 Task: Change  the formatting of the data to Which is Greater than 10 In conditional formating, put the option 'Red Text. 'add another formatting option Format As Table, insert the option Light Gray, Table style light 1 In the sheet  Attendance Sheet for Weekly Progressbook
Action: Mouse moved to (315, 219)
Screenshot: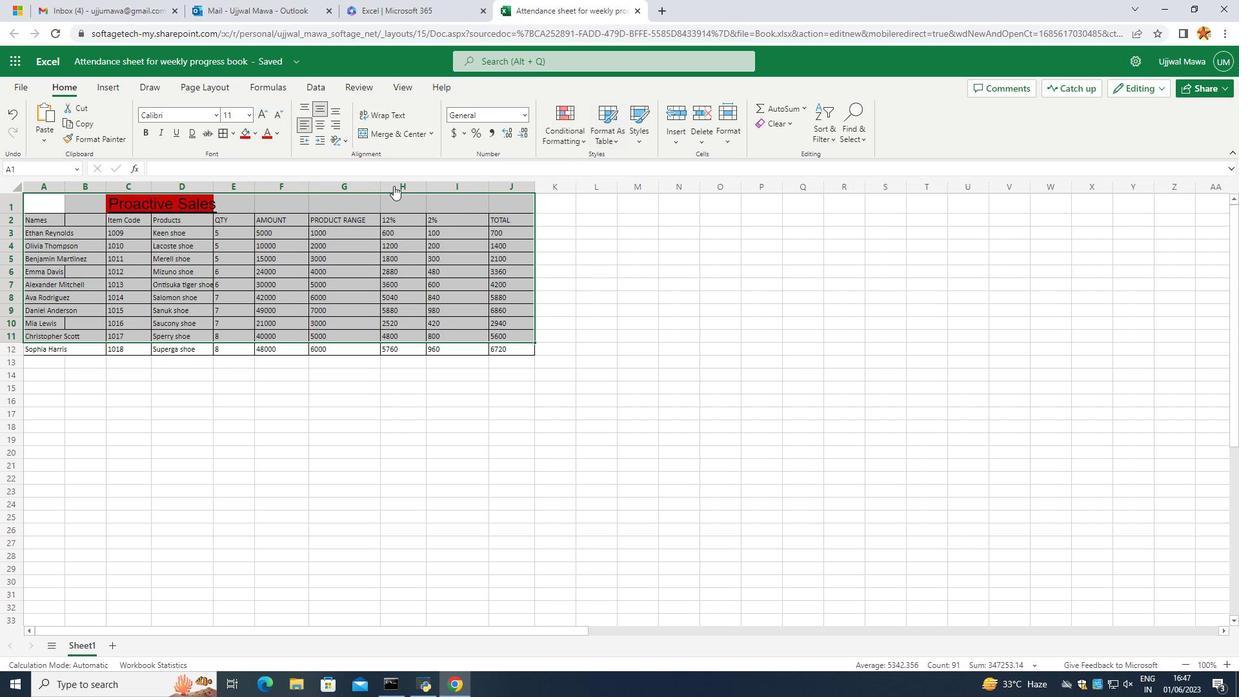 
Action: Mouse pressed left at (315, 219)
Screenshot: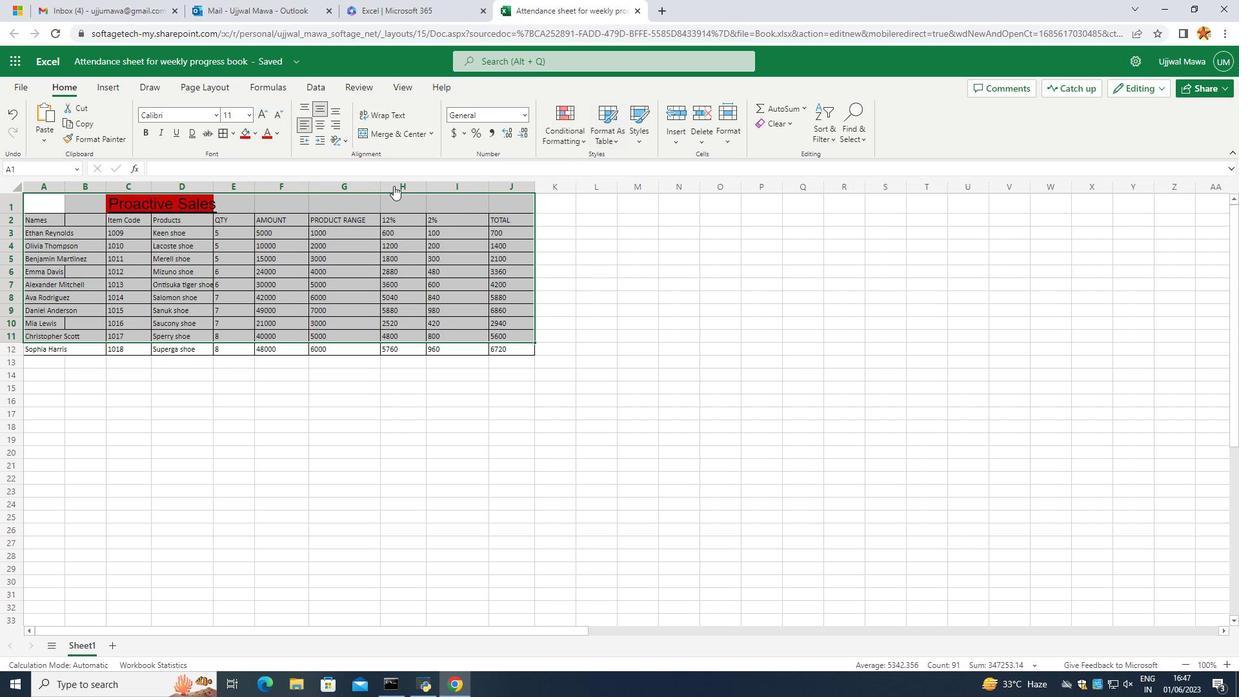 
Action: Mouse moved to (39, 204)
Screenshot: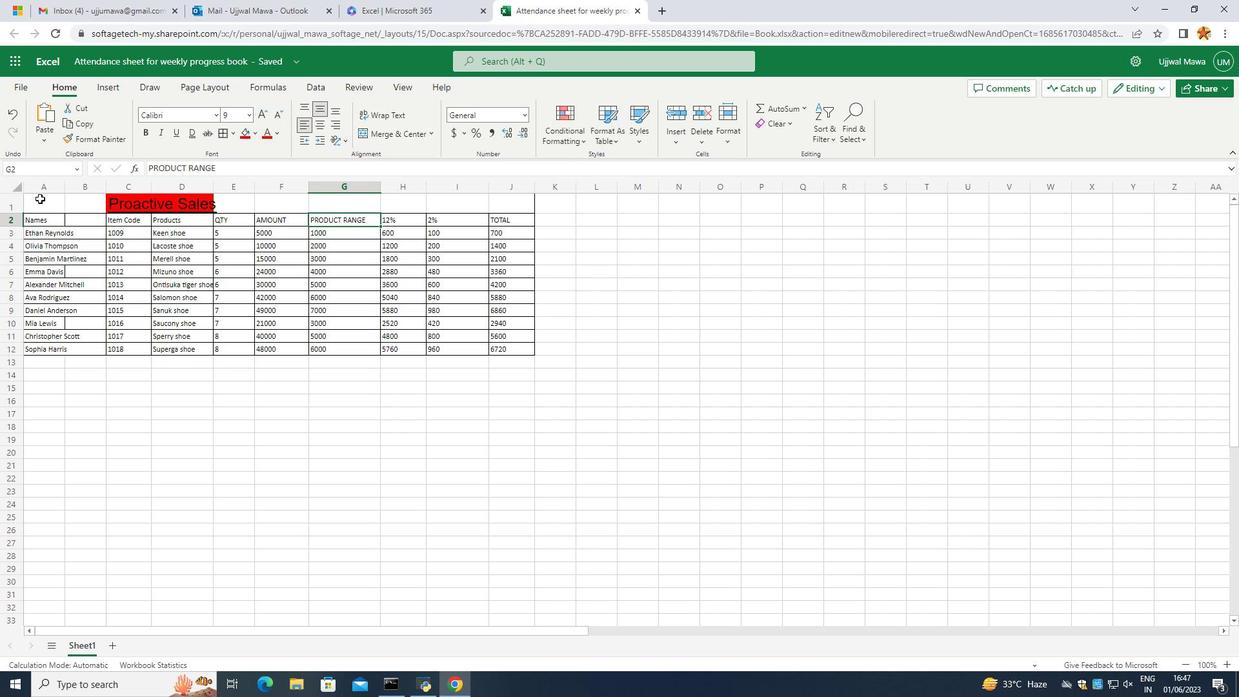 
Action: Mouse pressed left at (39, 204)
Screenshot: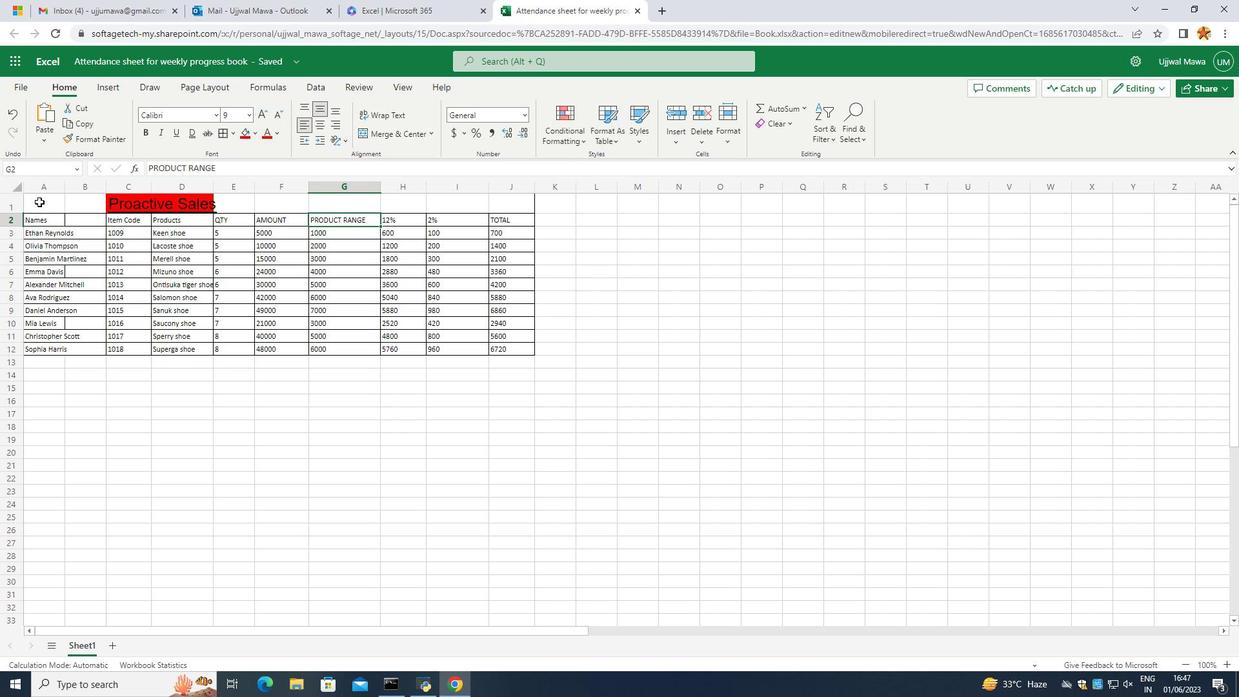 
Action: Mouse moved to (557, 118)
Screenshot: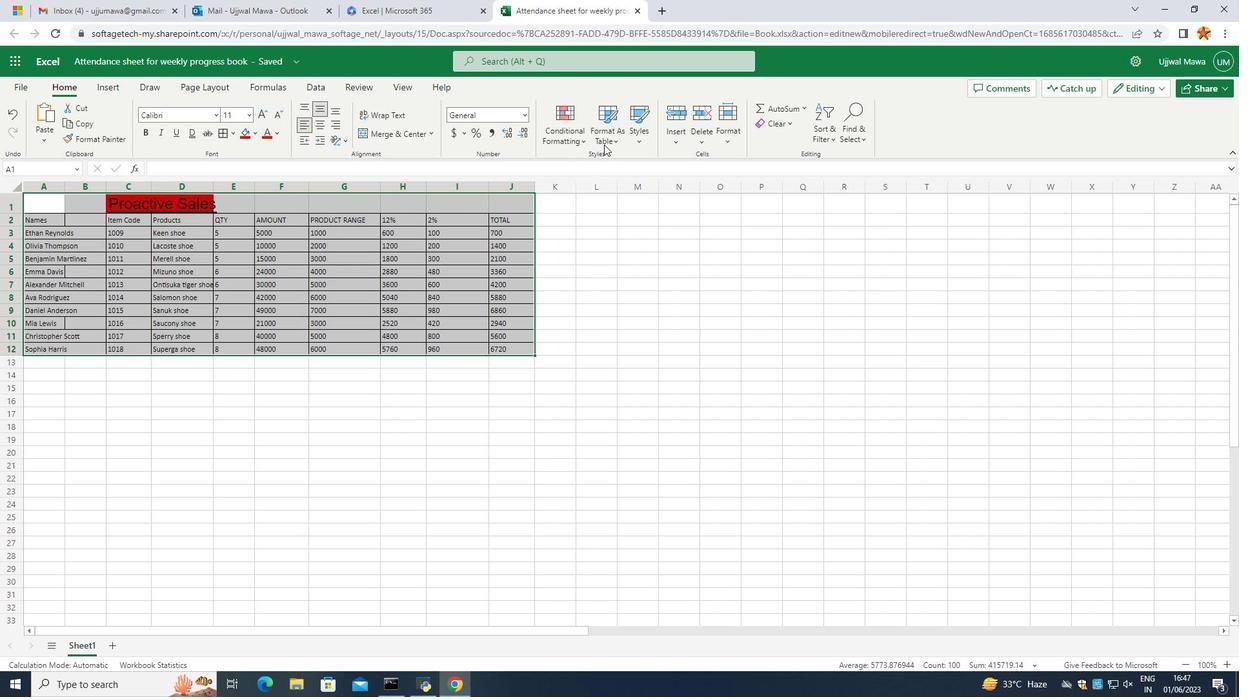 
Action: Mouse pressed left at (557, 118)
Screenshot: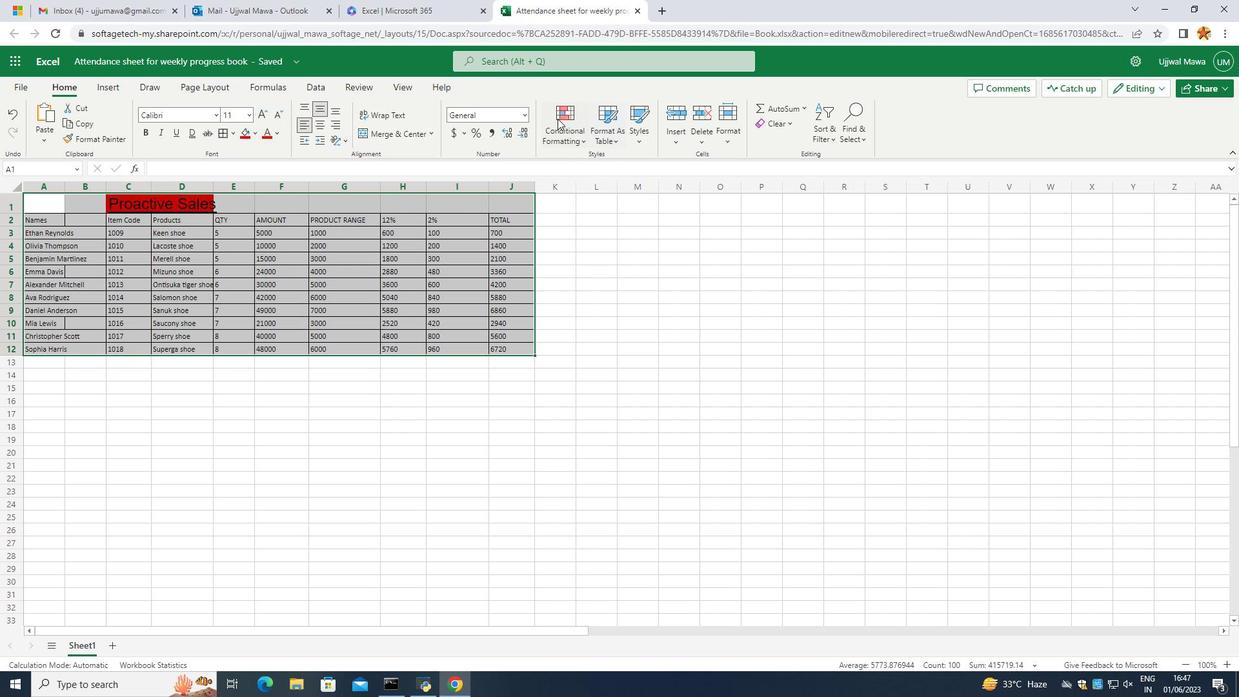 
Action: Mouse moved to (594, 176)
Screenshot: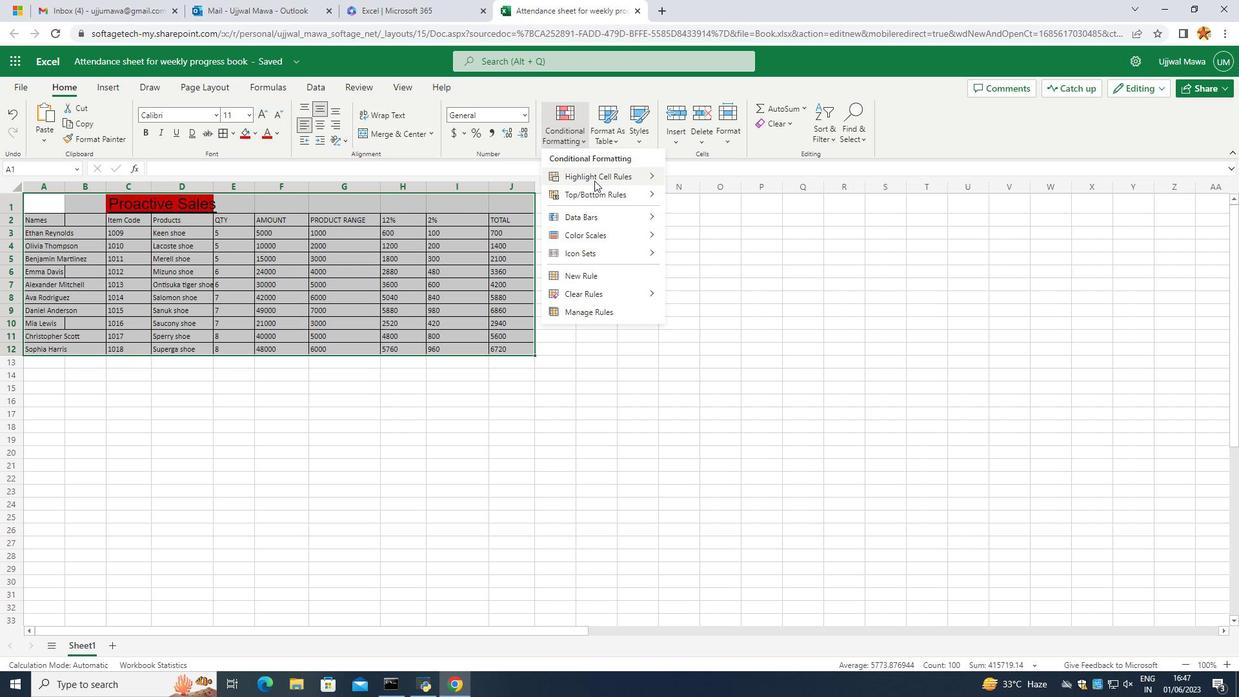 
Action: Mouse pressed left at (594, 176)
Screenshot: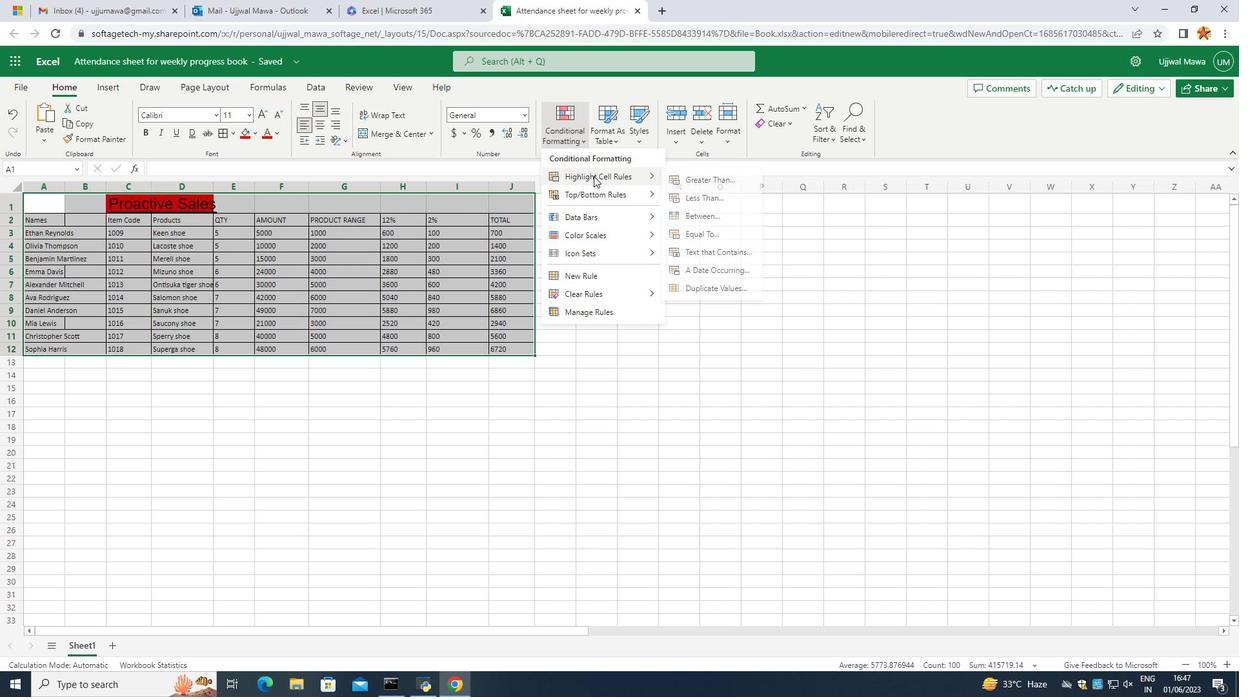 
Action: Mouse moved to (712, 180)
Screenshot: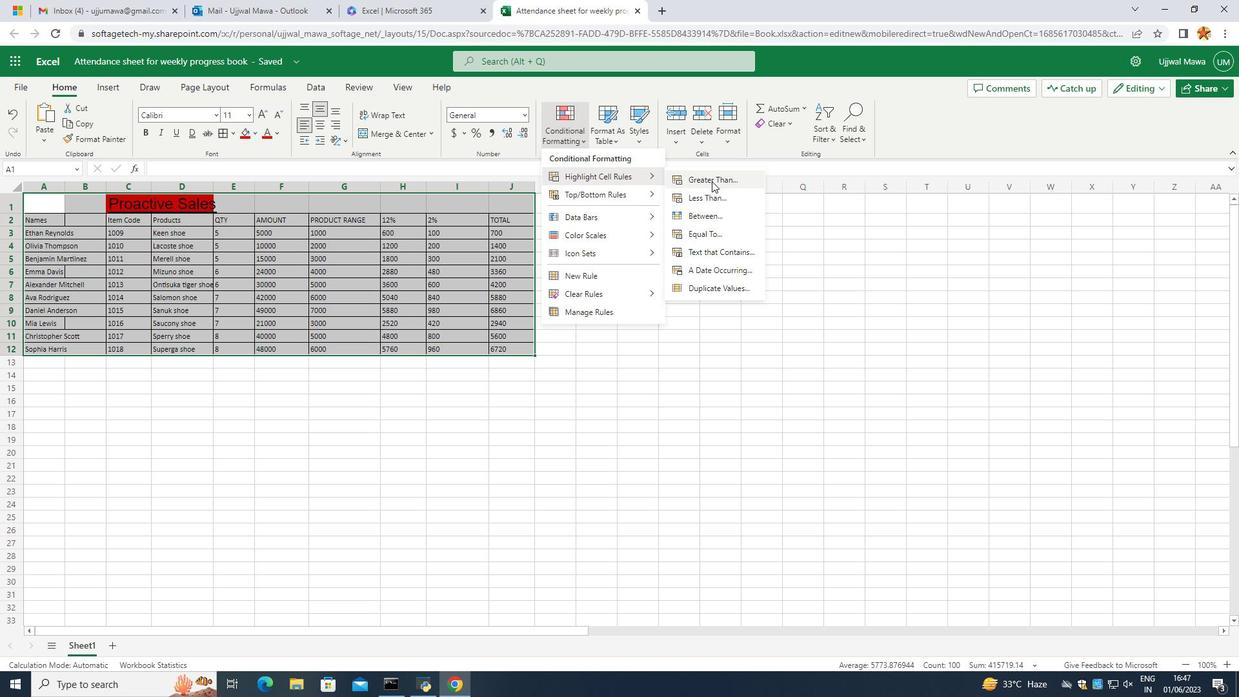 
Action: Mouse pressed left at (712, 180)
Screenshot: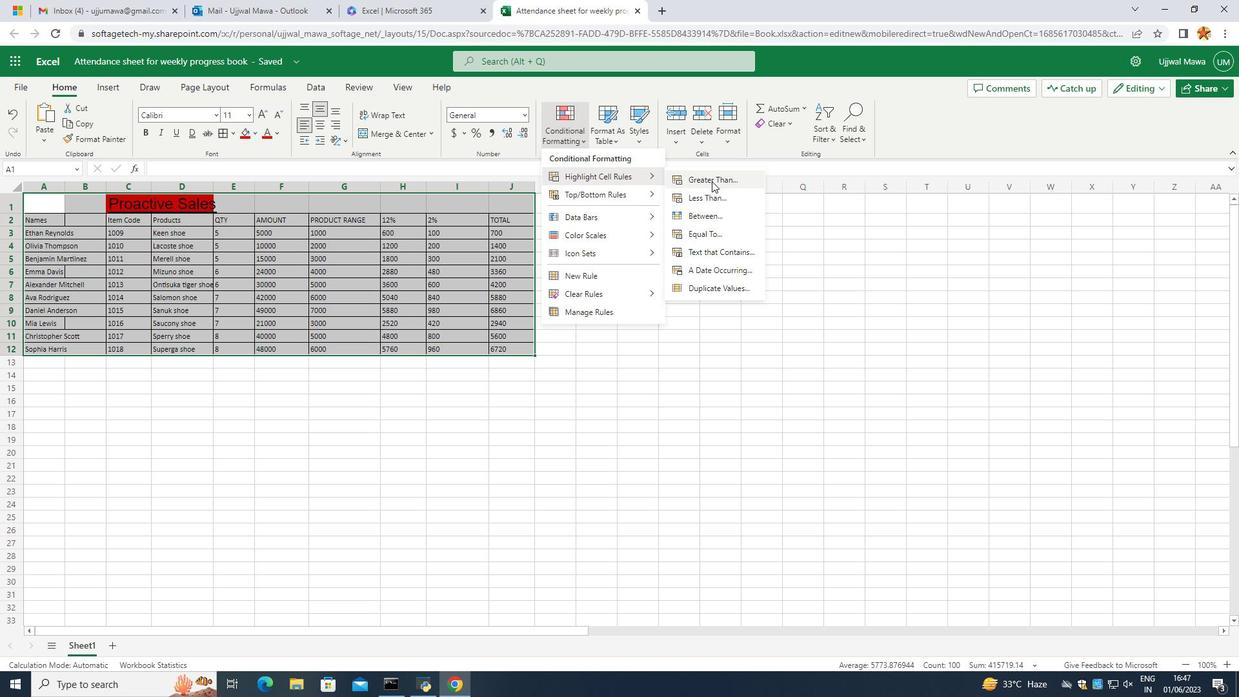 
Action: Mouse moved to (1055, 340)
Screenshot: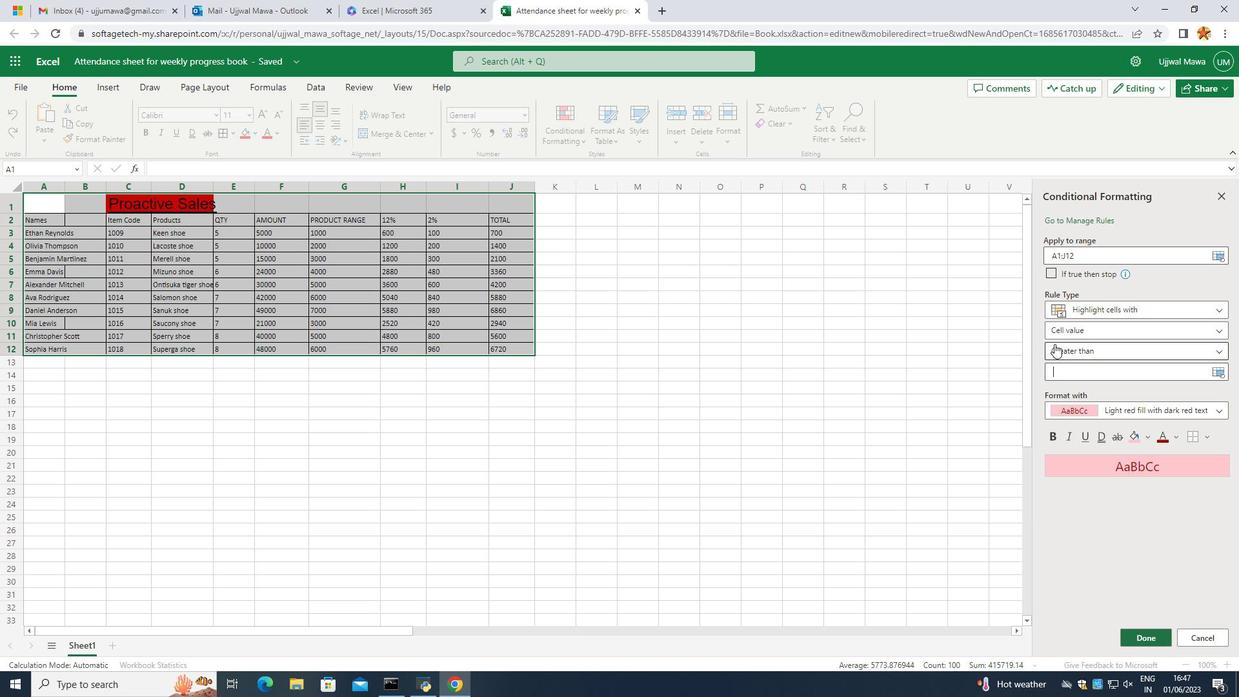 
Action: Key pressed 1
Screenshot: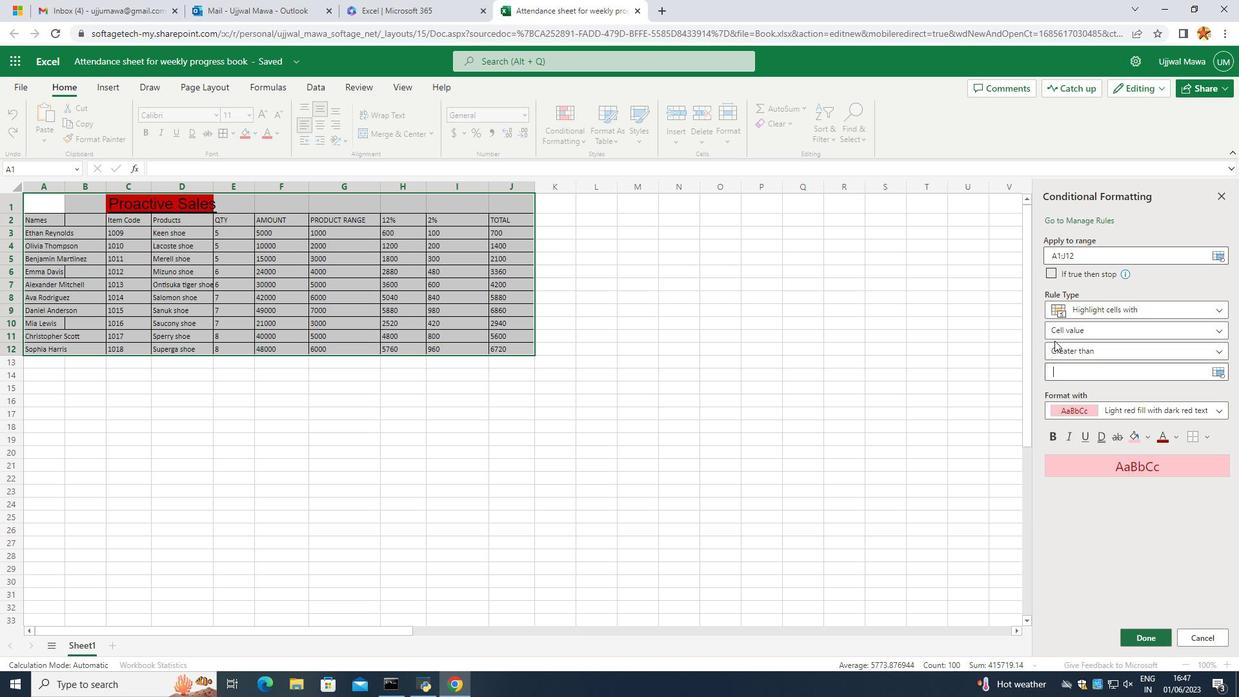 
Action: Mouse moved to (1055, 339)
Screenshot: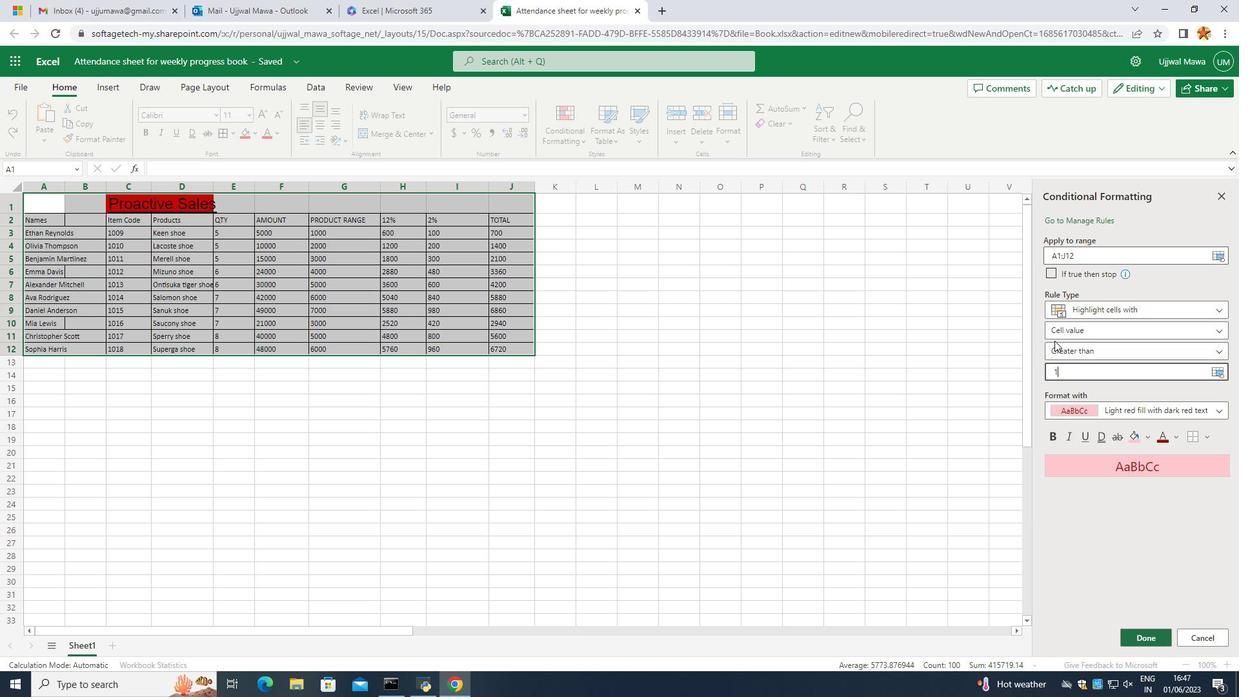 
Action: Key pressed 0
Screenshot: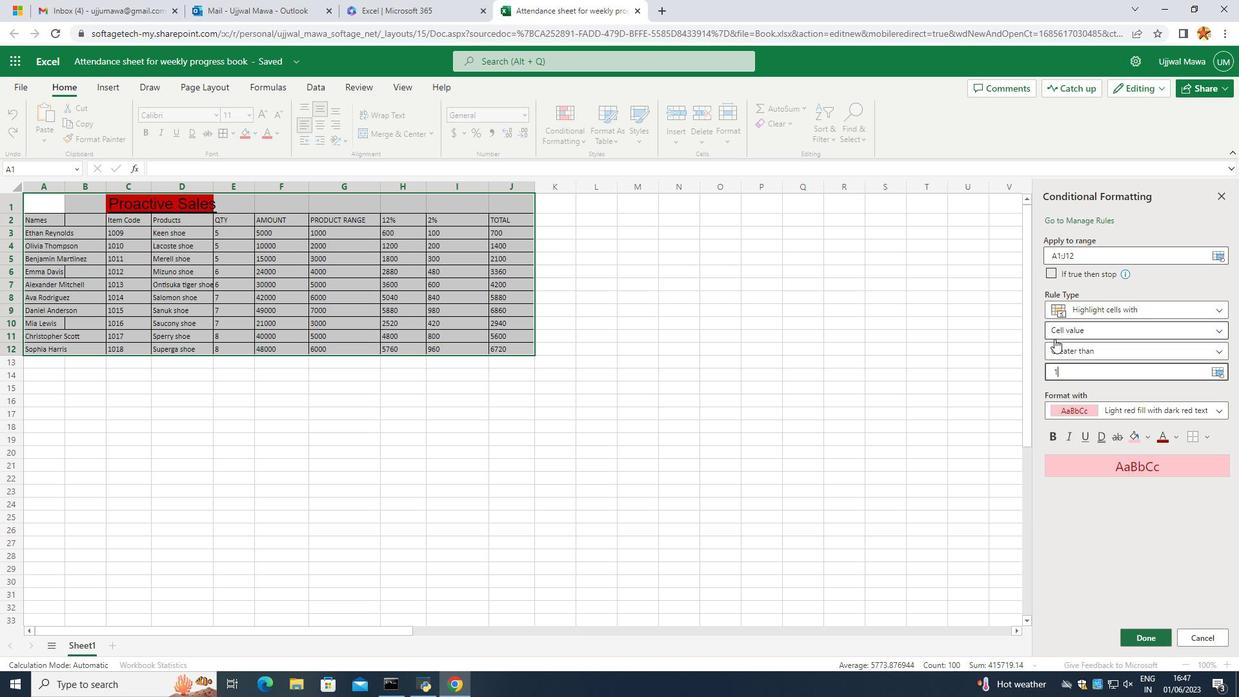 
Action: Mouse moved to (1150, 437)
Screenshot: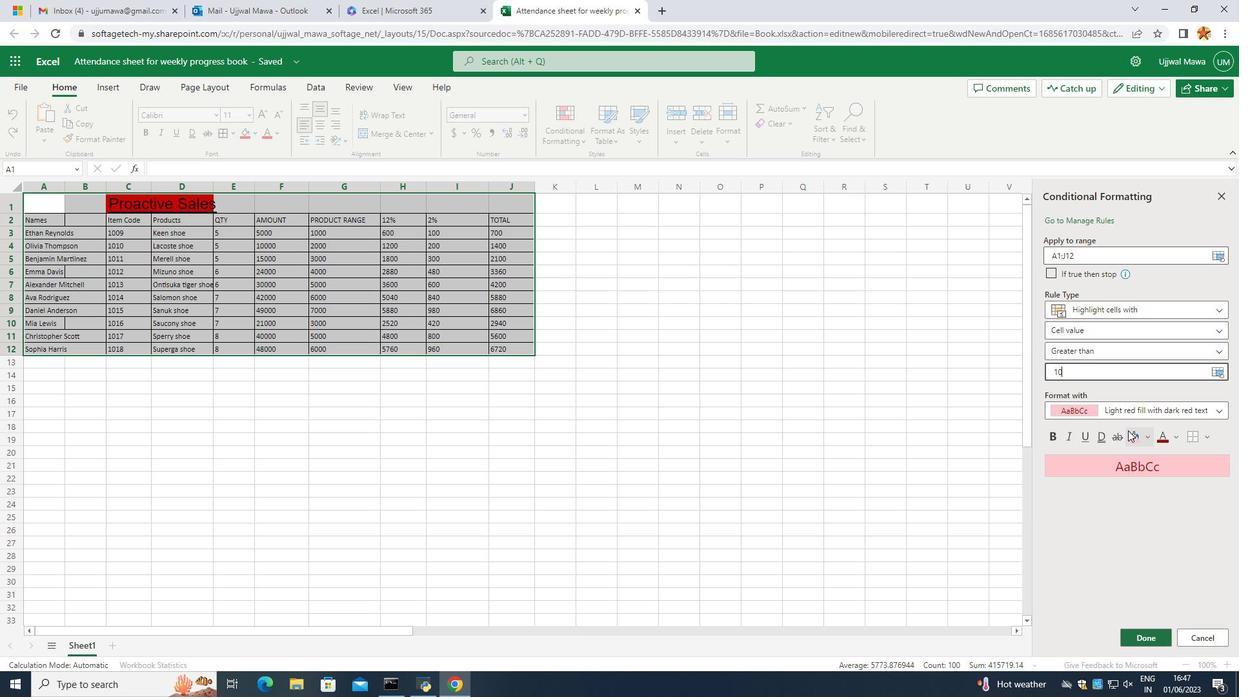 
Action: Mouse pressed left at (1150, 437)
Screenshot: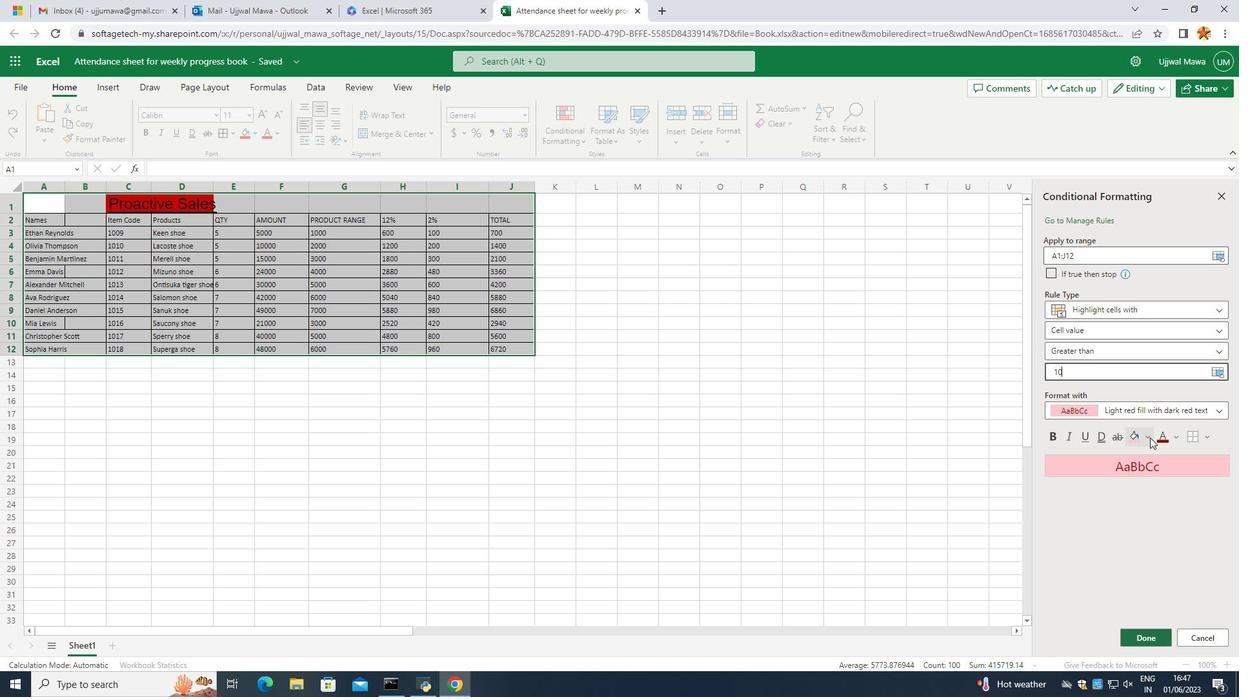 
Action: Mouse moved to (1073, 609)
Screenshot: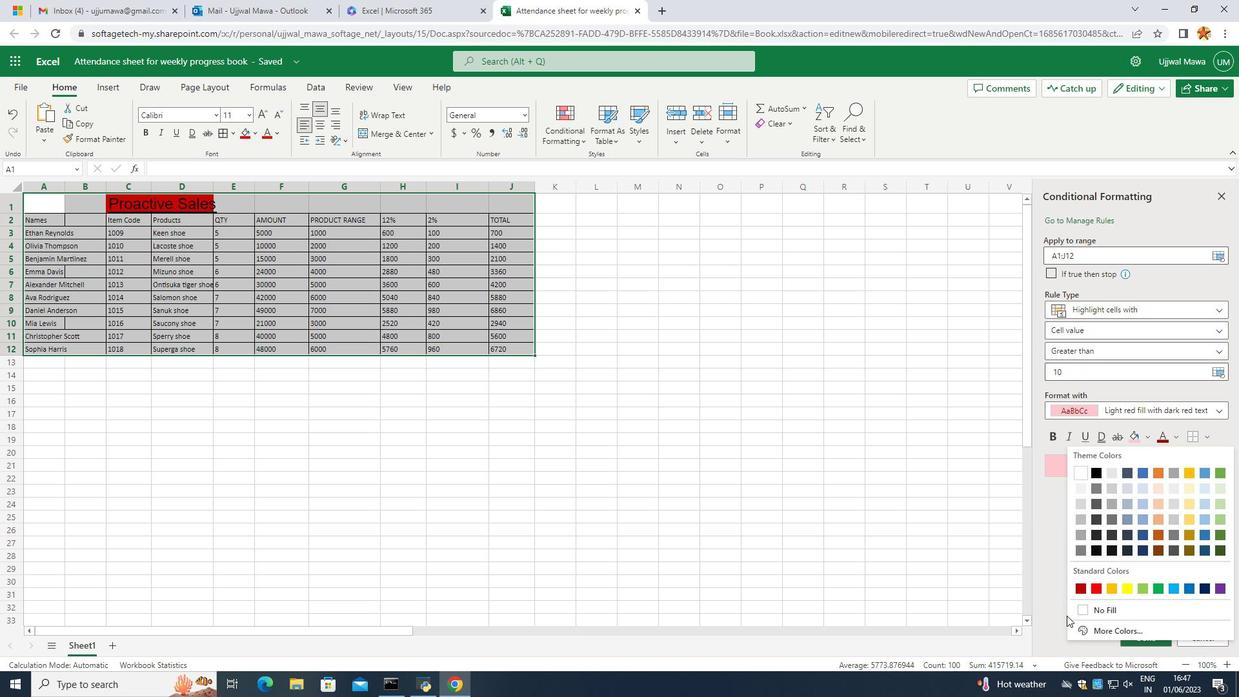 
Action: Mouse pressed left at (1073, 609)
Screenshot: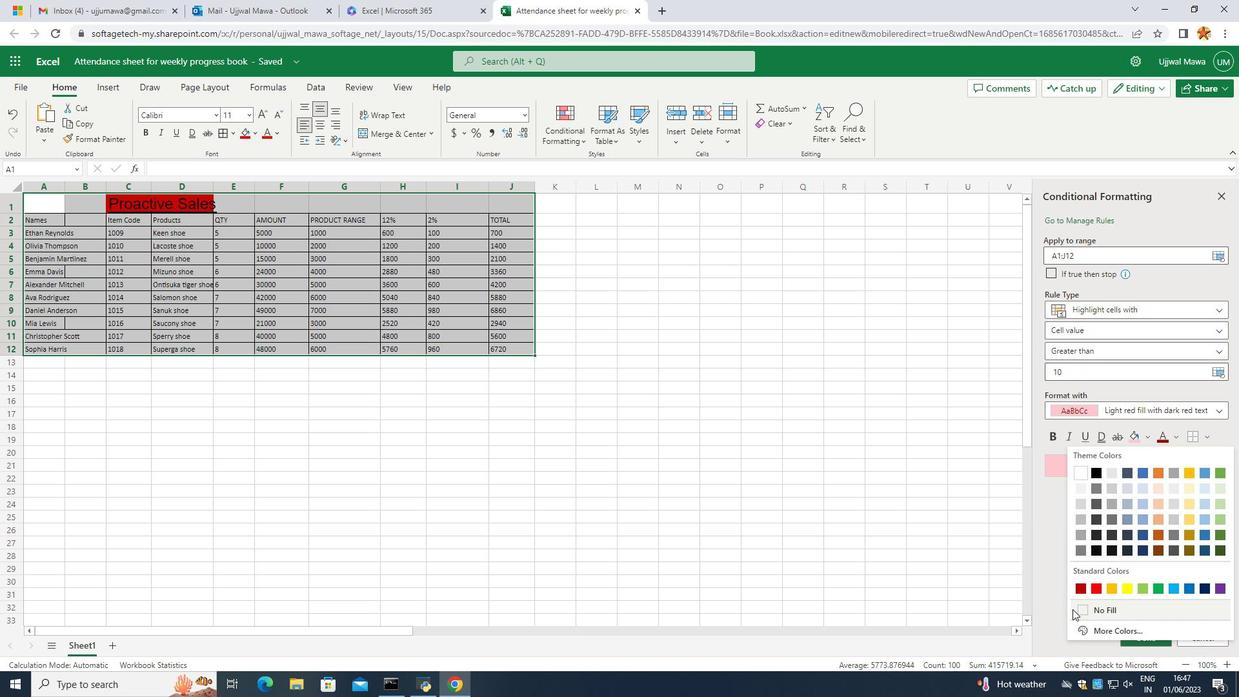 
Action: Mouse moved to (1141, 642)
Screenshot: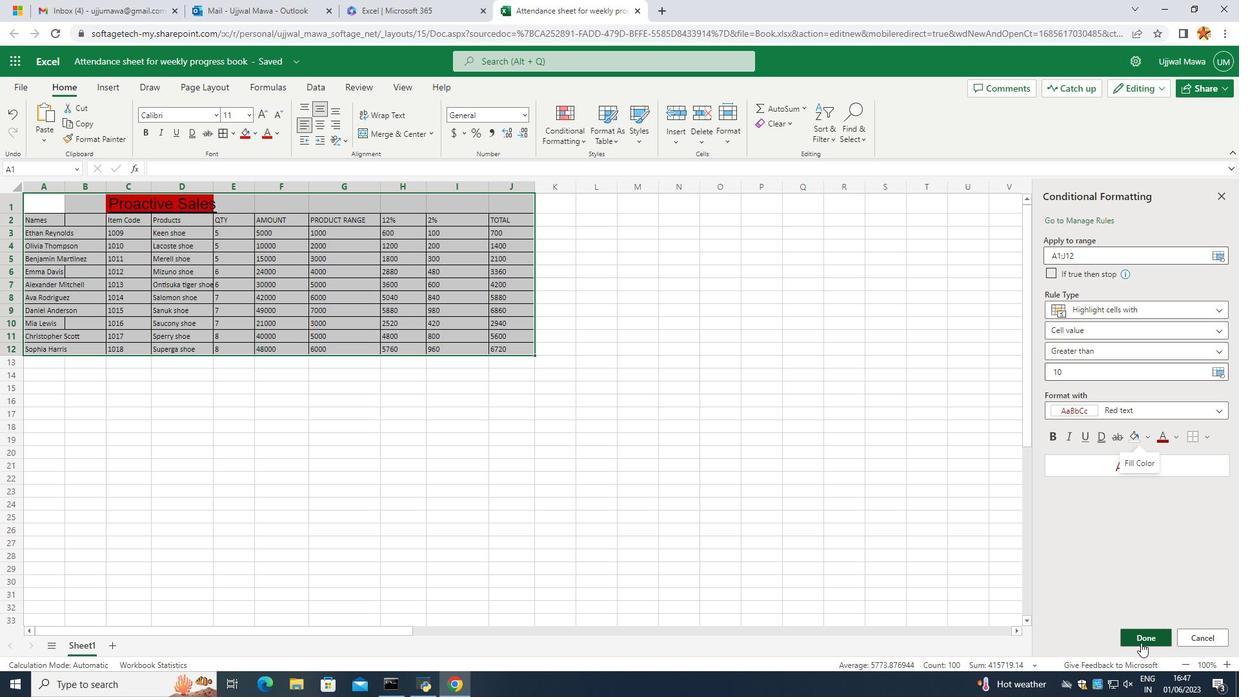 
Action: Mouse pressed left at (1141, 642)
Screenshot: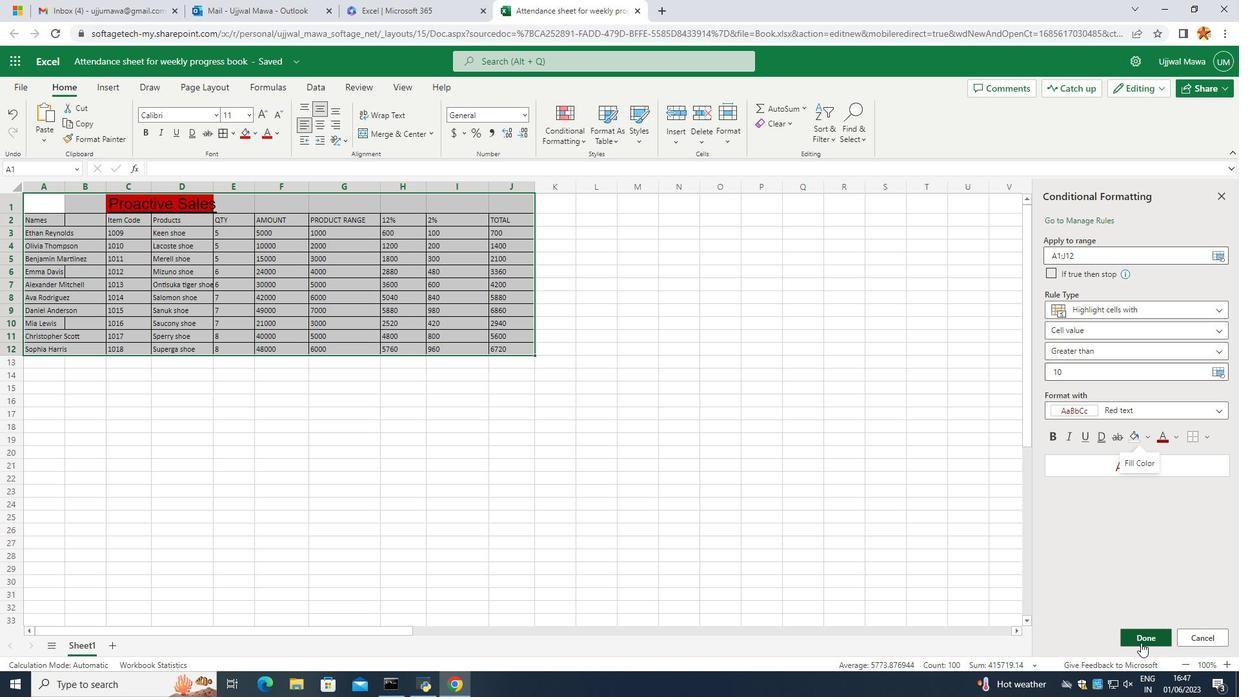 
Action: Mouse moved to (603, 135)
Screenshot: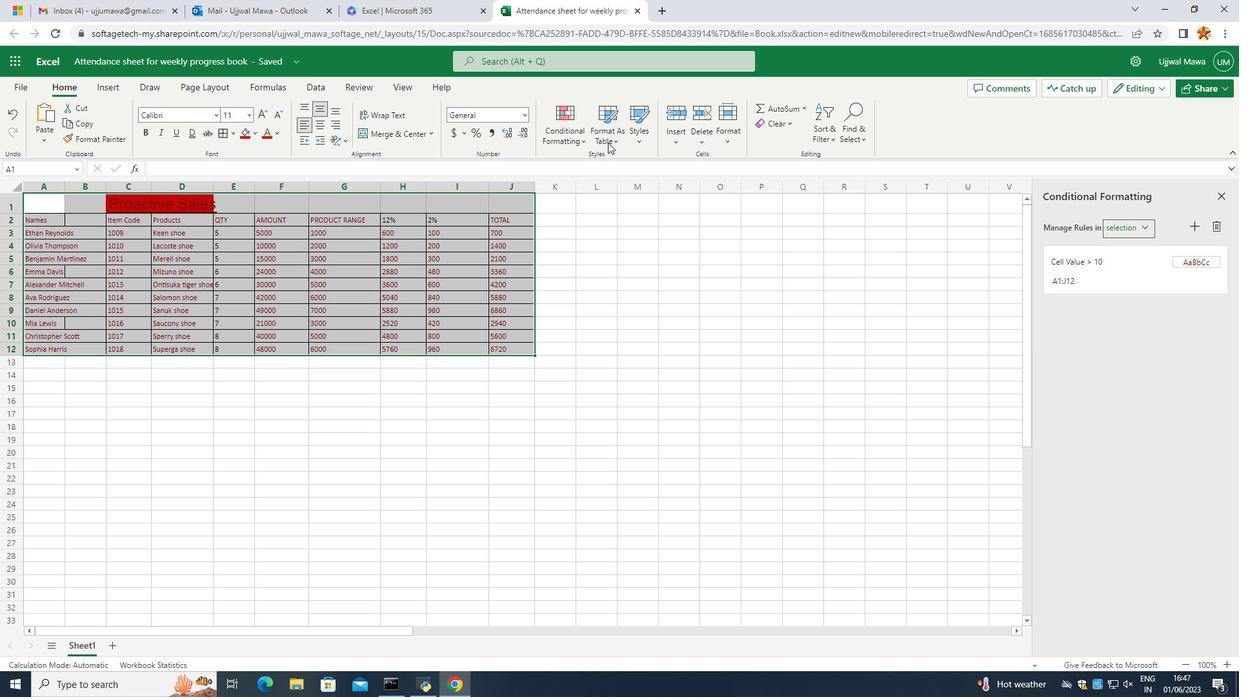
Action: Mouse pressed left at (603, 135)
Screenshot: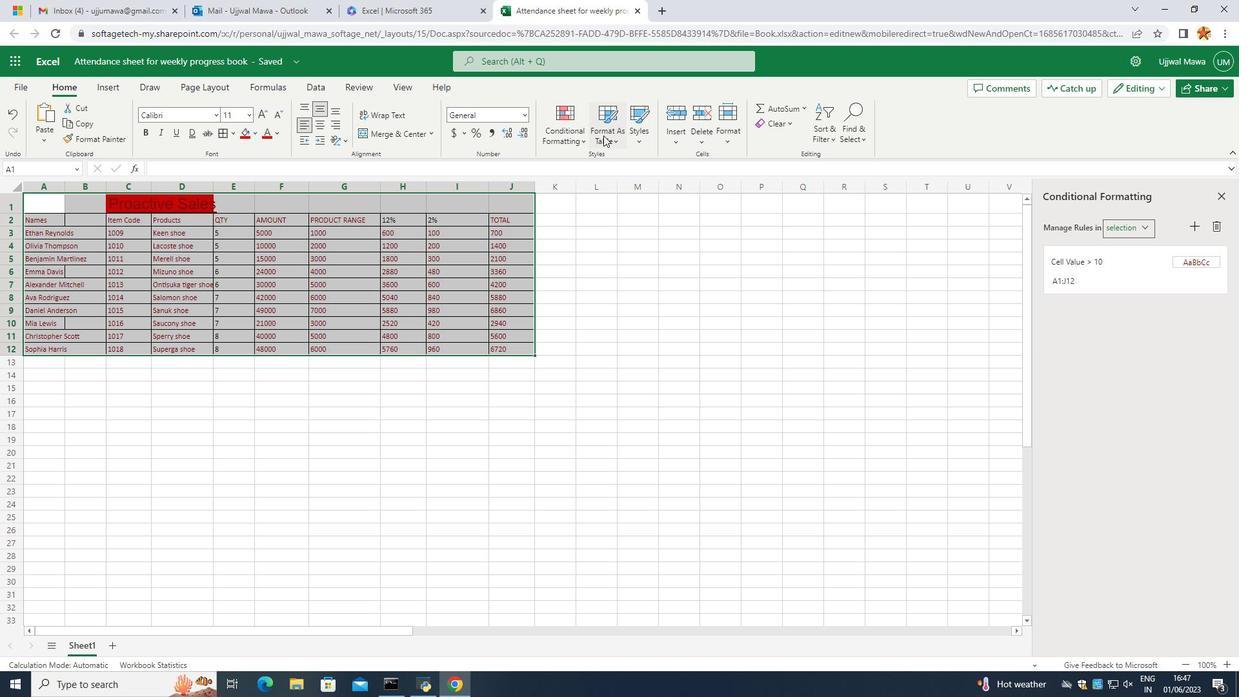 
Action: Mouse moved to (618, 199)
Screenshot: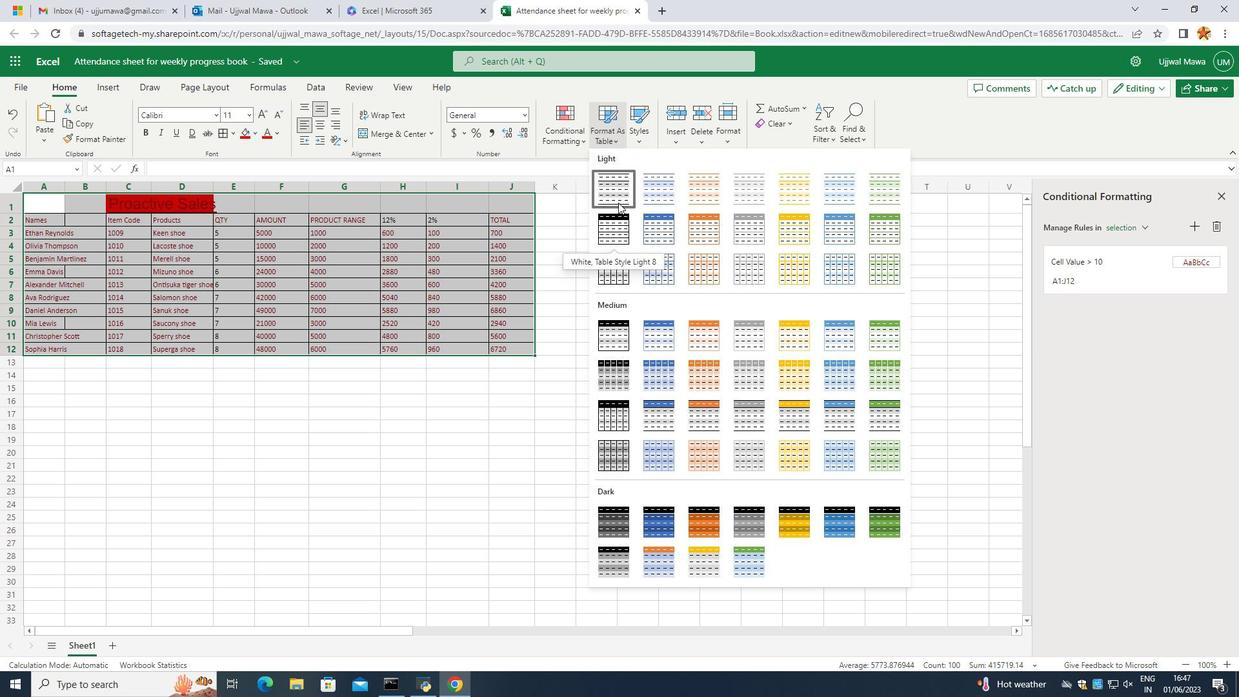 
Action: Mouse pressed left at (618, 199)
Screenshot: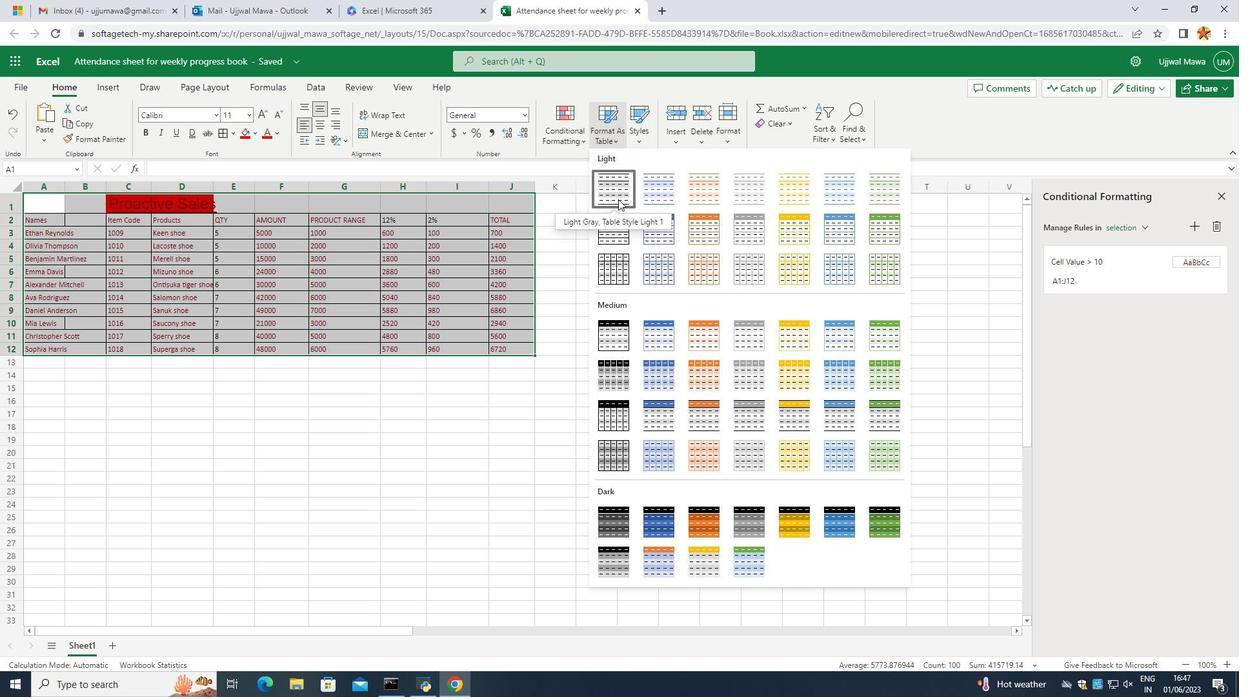 
Action: Mouse moved to (671, 386)
Screenshot: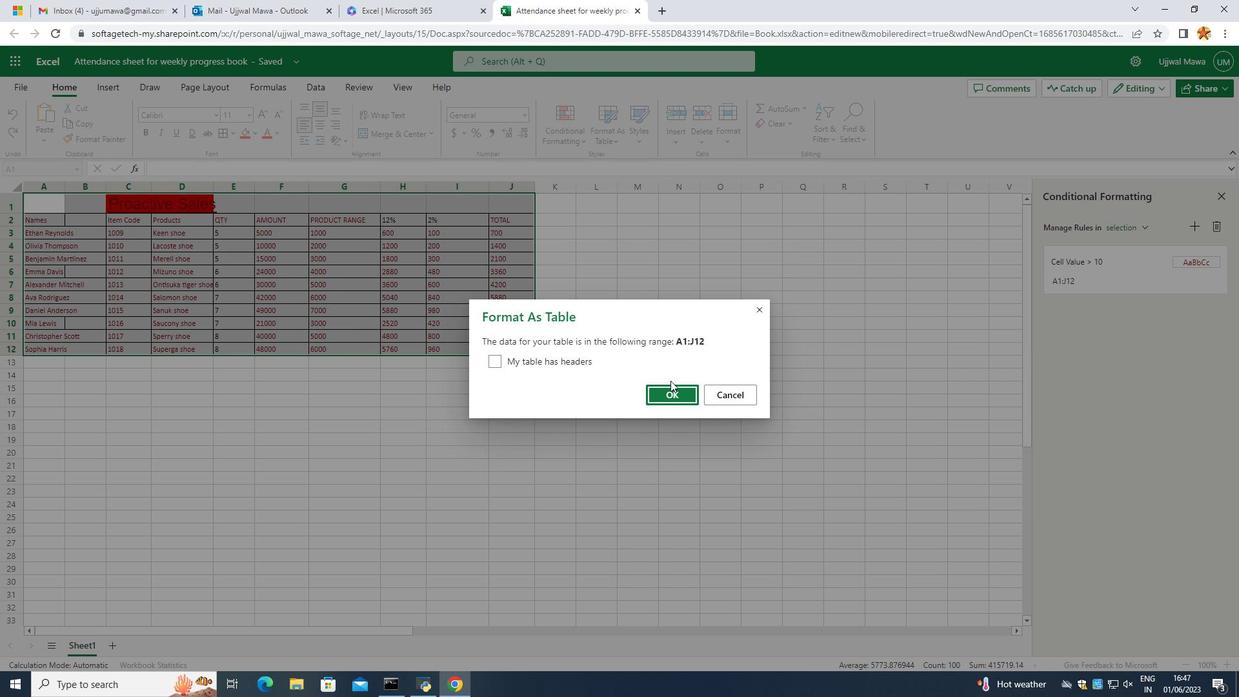 
Action: Mouse pressed left at (671, 386)
Screenshot: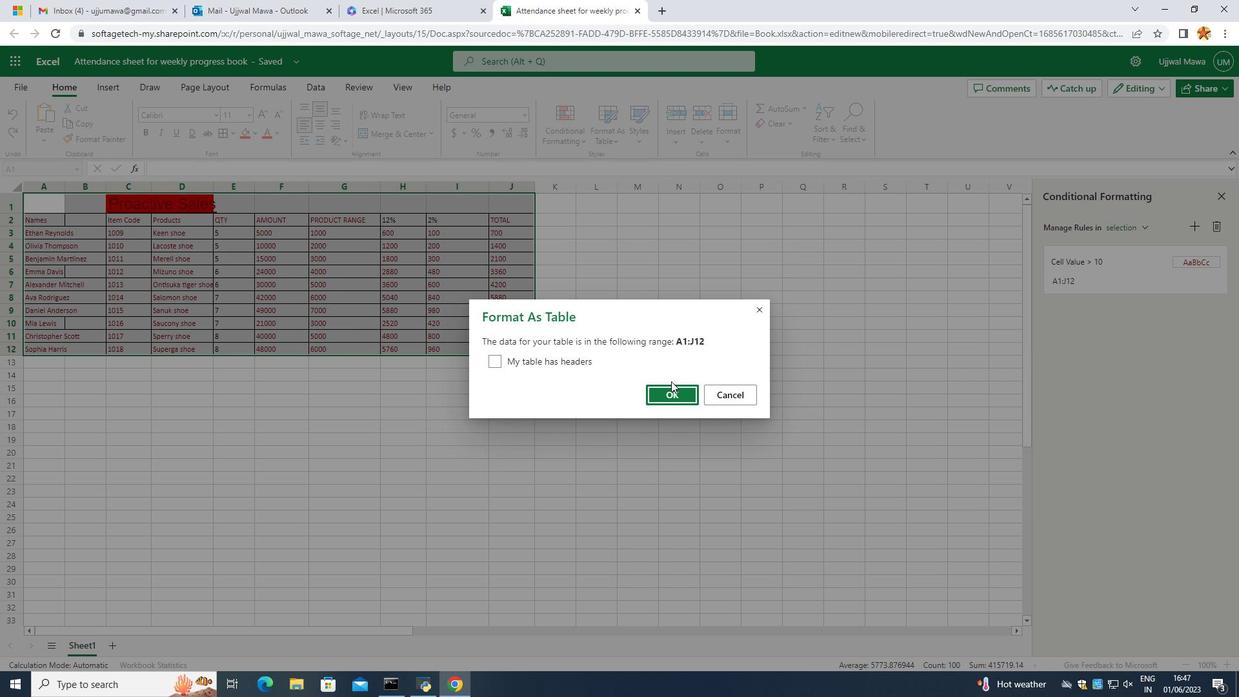 
Action: Mouse moved to (672, 384)
Screenshot: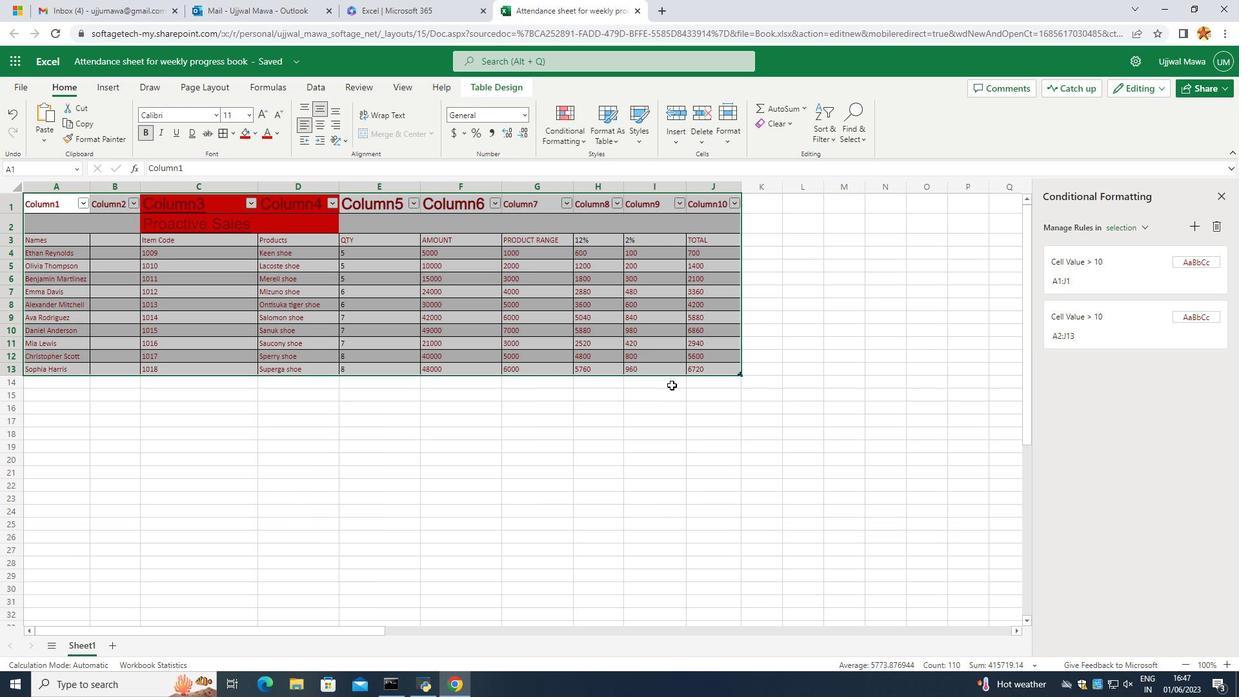 
Action: Mouse pressed left at (672, 384)
Screenshot: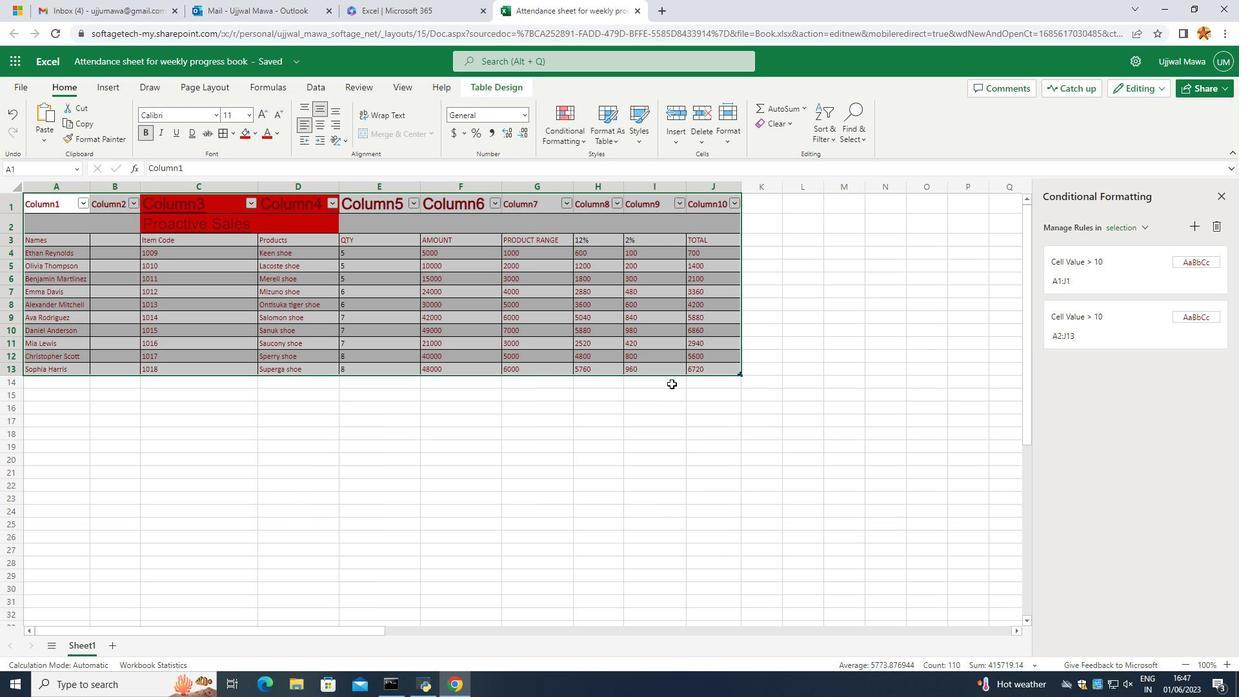 
Action: Mouse moved to (438, 324)
Screenshot: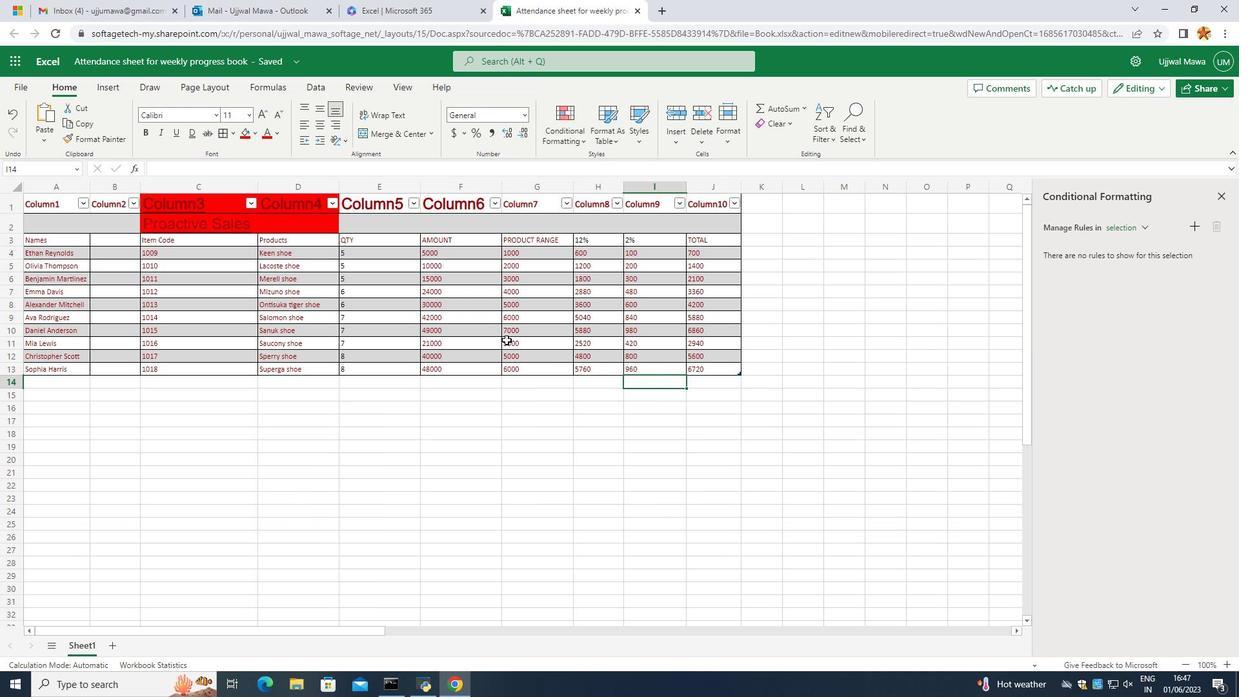 
